 Task: Sort the starred repositories by recently starred.
Action: Mouse moved to (1106, 108)
Screenshot: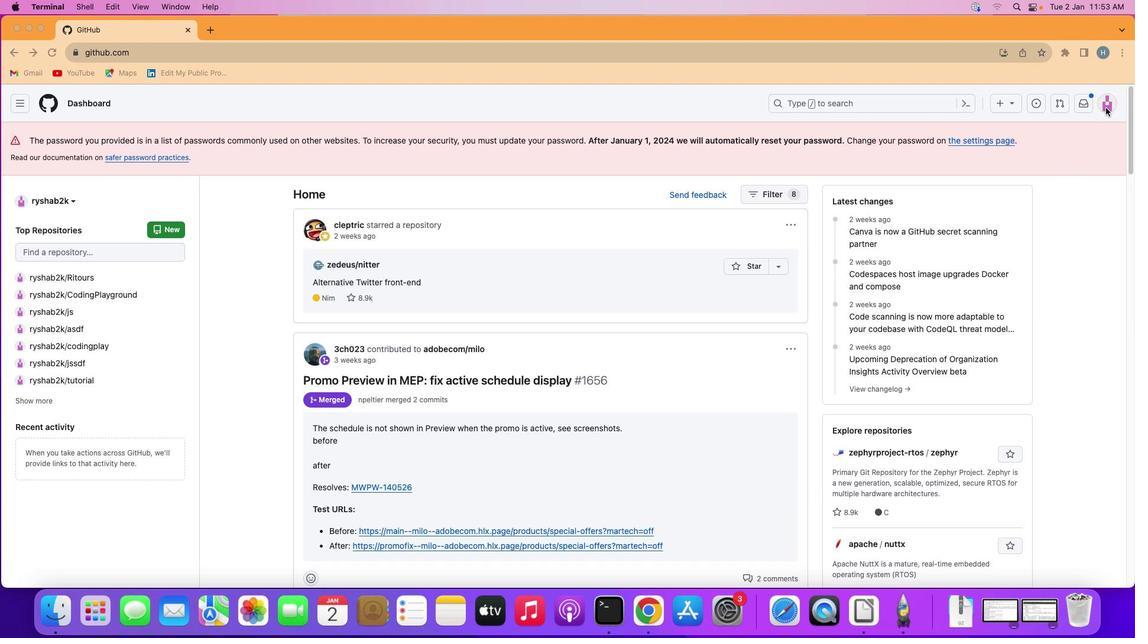 
Action: Mouse pressed left at (1106, 108)
Screenshot: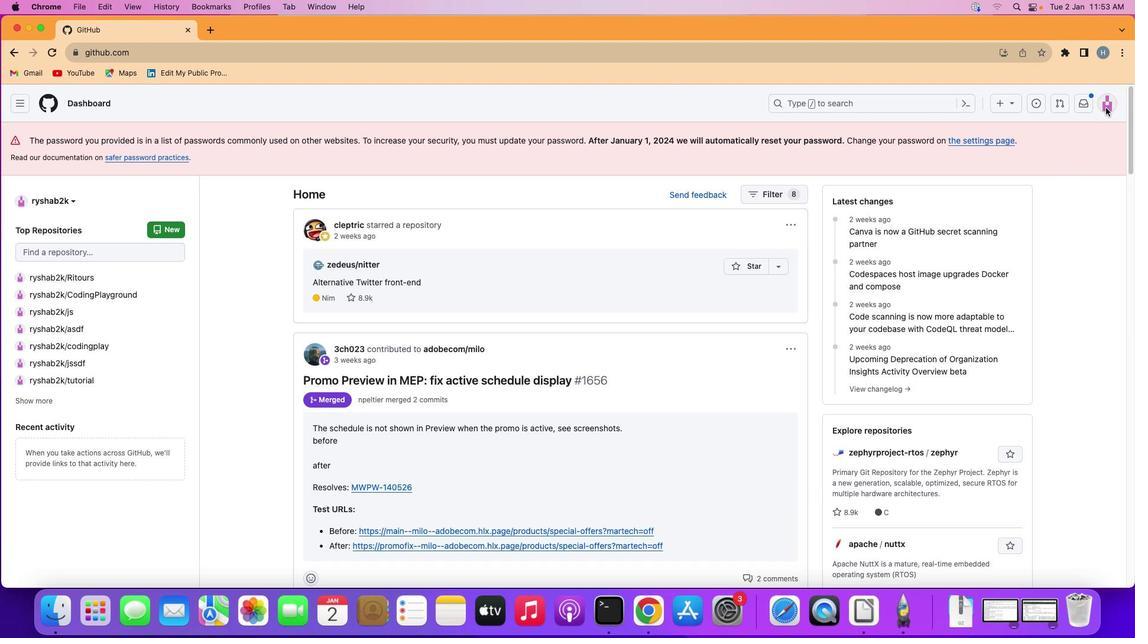 
Action: Mouse moved to (1107, 102)
Screenshot: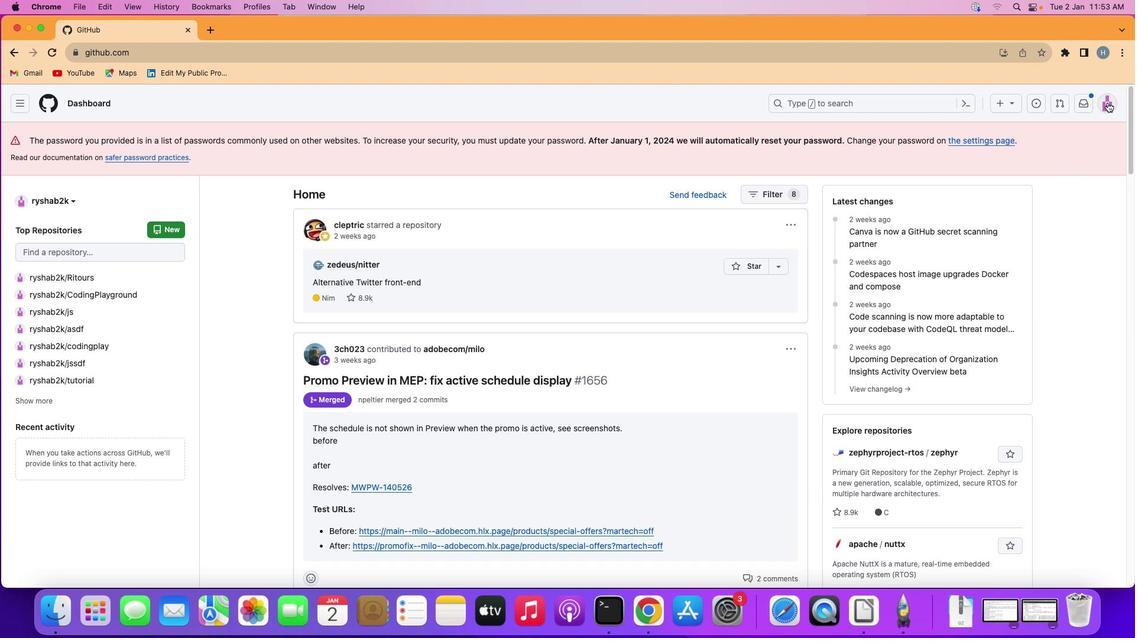
Action: Mouse pressed left at (1107, 102)
Screenshot: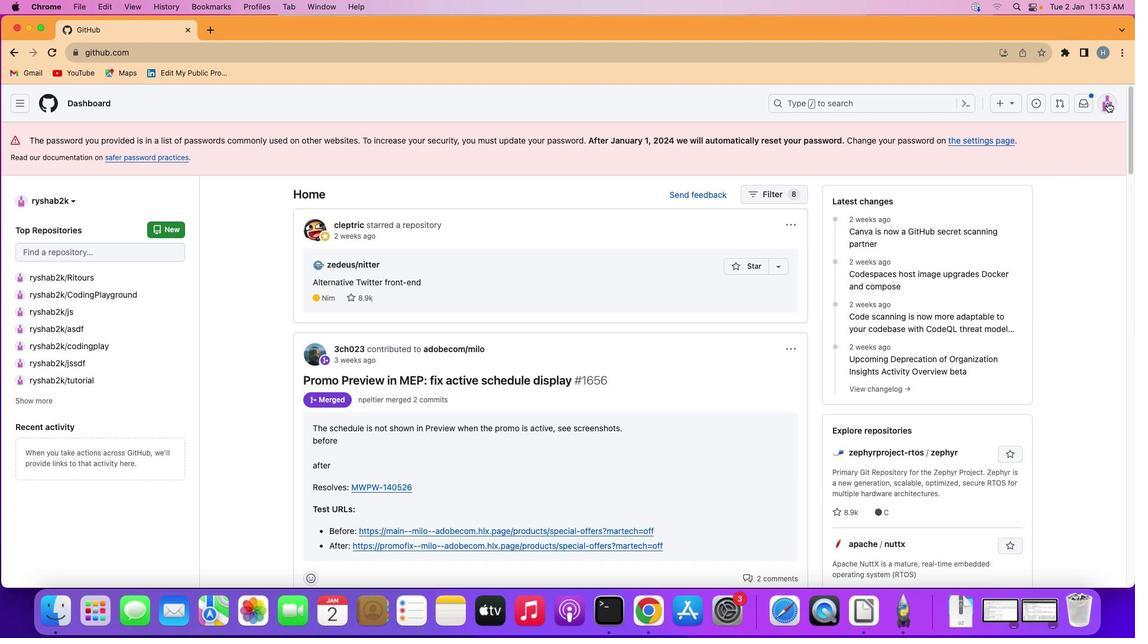 
Action: Mouse moved to (998, 282)
Screenshot: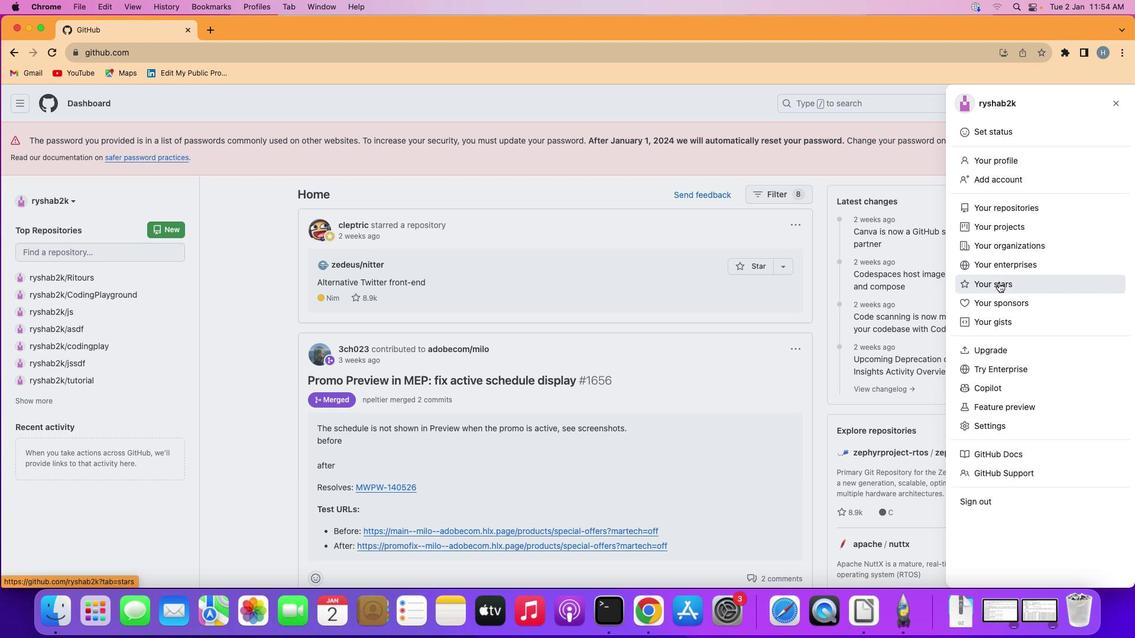 
Action: Mouse pressed left at (998, 282)
Screenshot: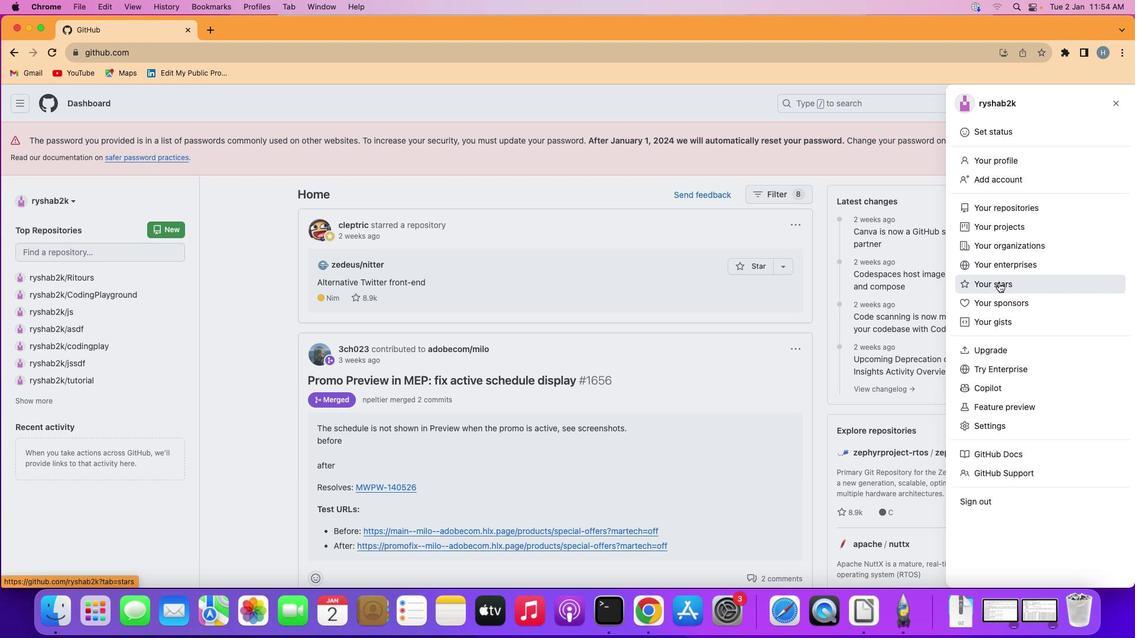 
Action: Mouse moved to (905, 420)
Screenshot: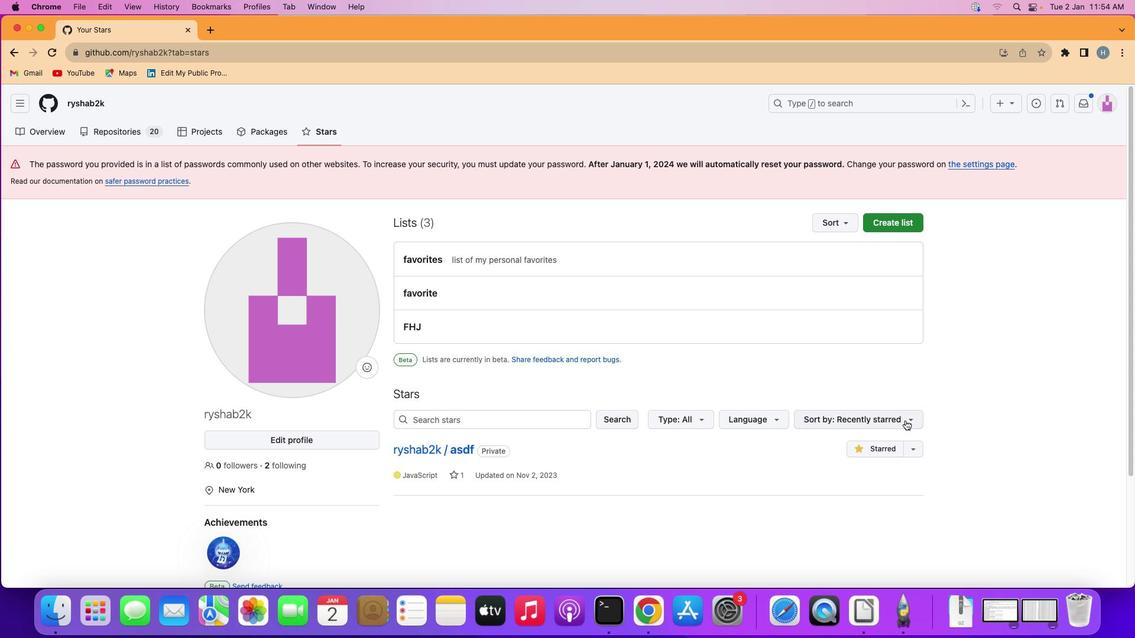 
Action: Mouse pressed left at (905, 420)
Screenshot: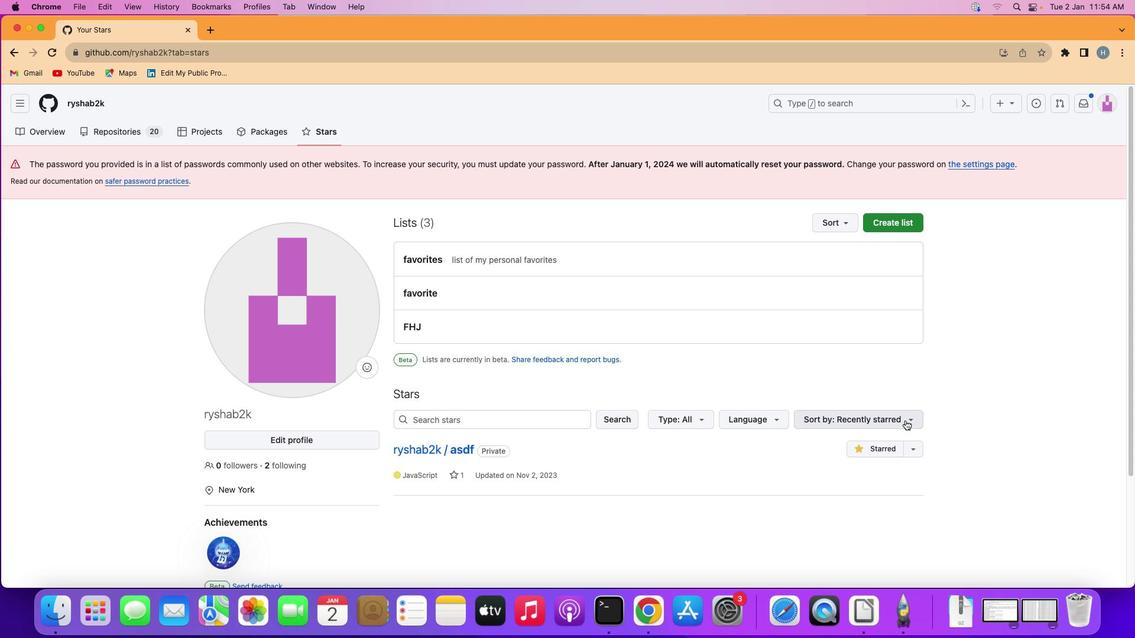 
Action: Mouse moved to (805, 444)
Screenshot: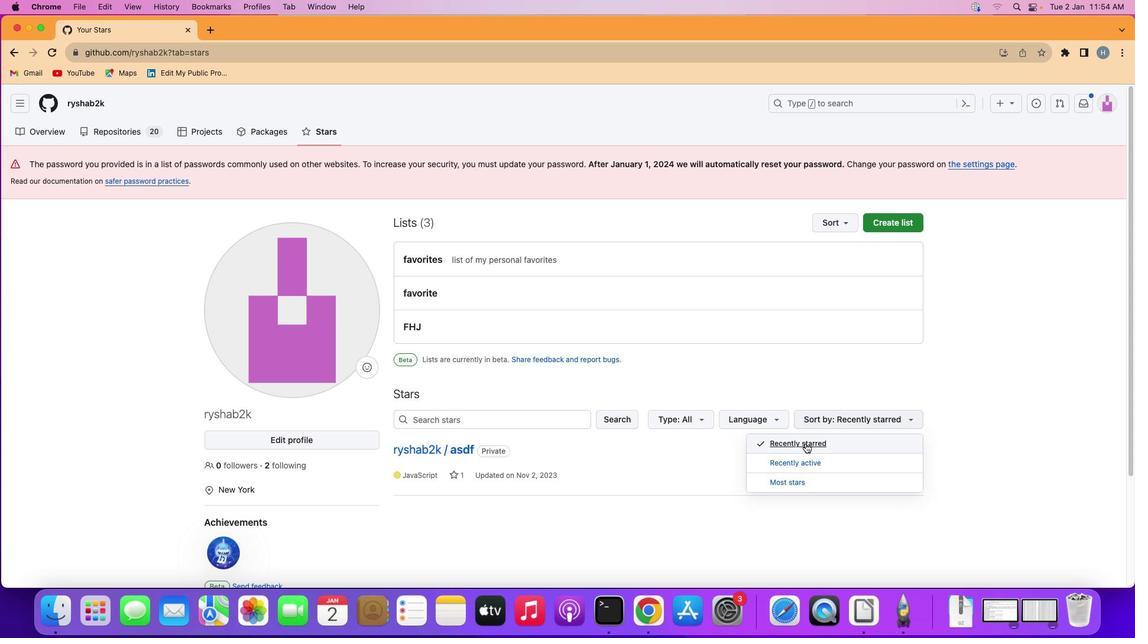 
Action: Mouse pressed left at (805, 444)
Screenshot: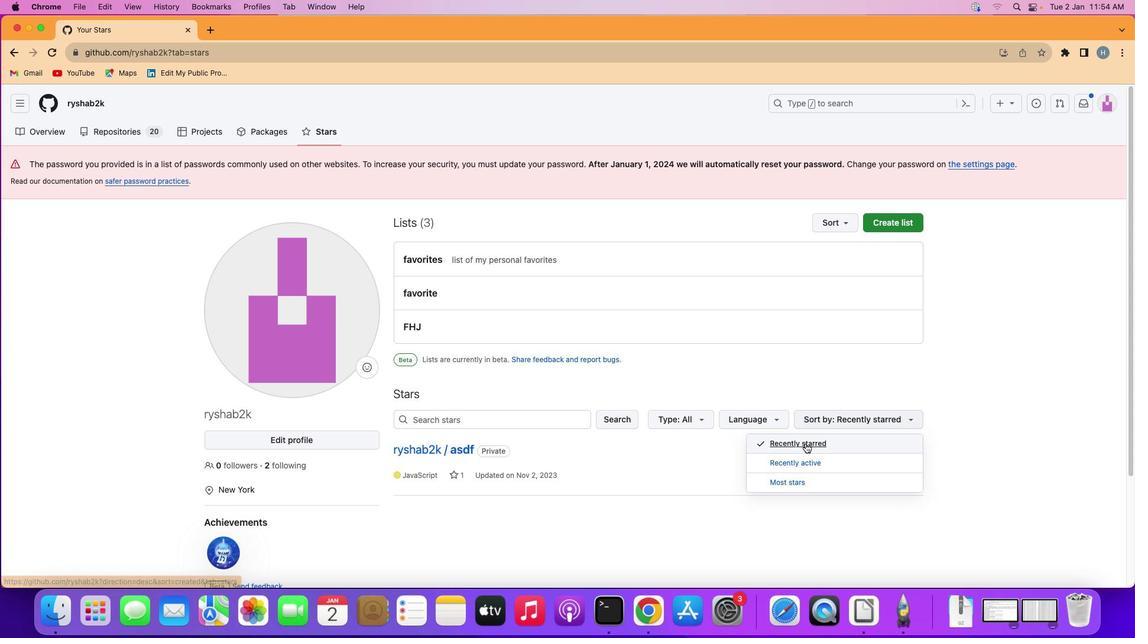 
